 Task: Select Green Colour To Highlight The Text
Action: Mouse pressed left at (42, 4)
Screenshot: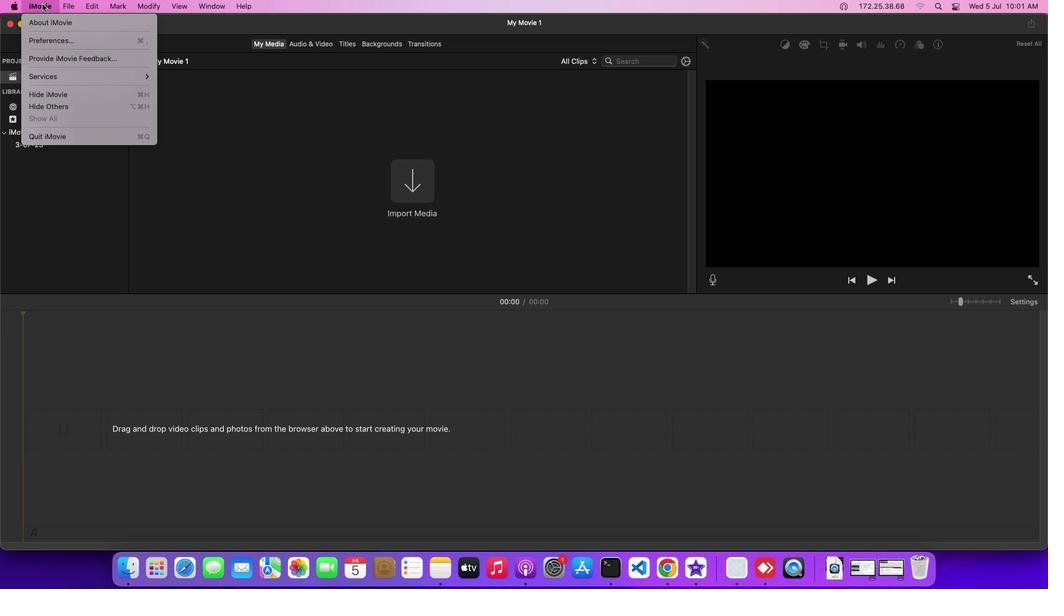 
Action: Mouse moved to (53, 20)
Screenshot: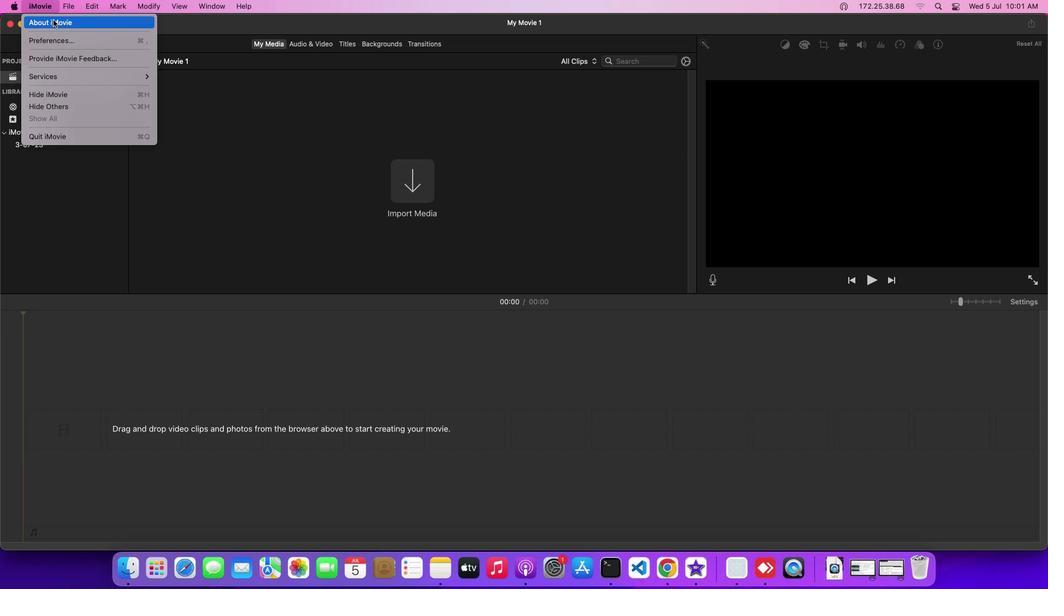 
Action: Mouse pressed left at (53, 20)
Screenshot: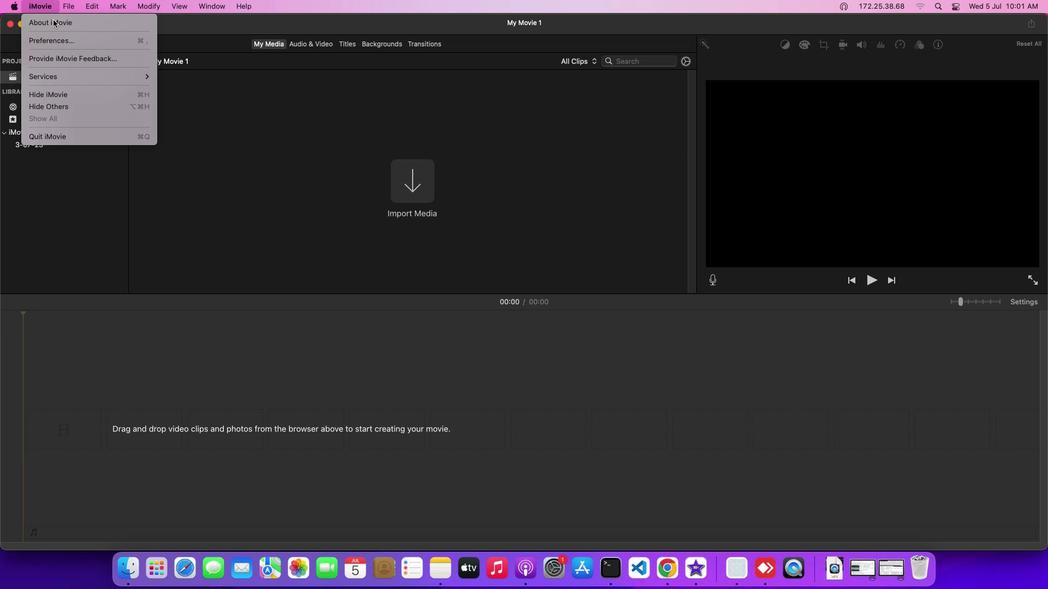 
Action: Mouse moved to (606, 324)
Screenshot: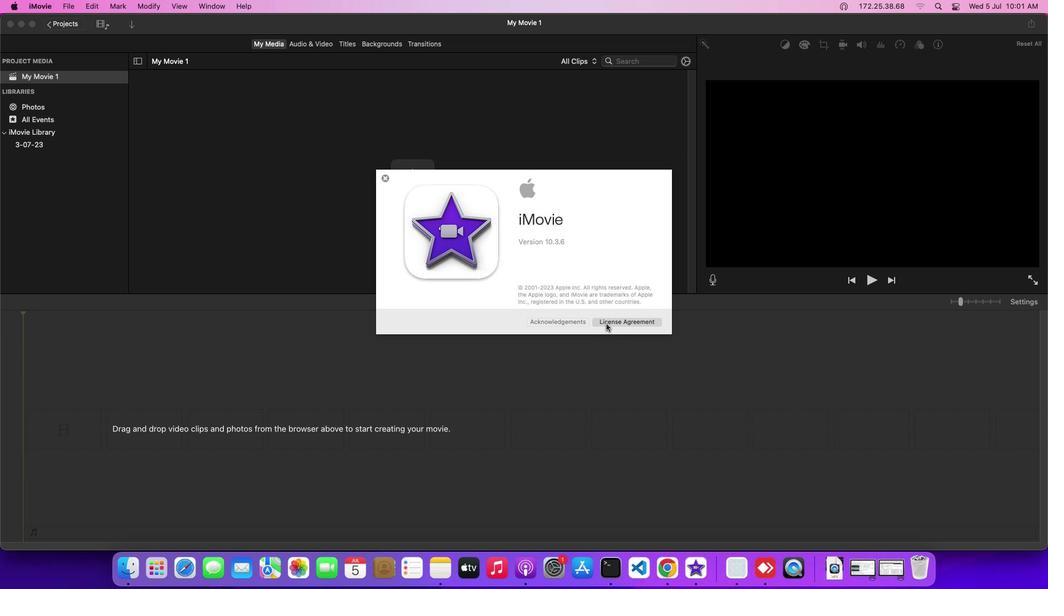 
Action: Mouse pressed left at (606, 324)
Screenshot: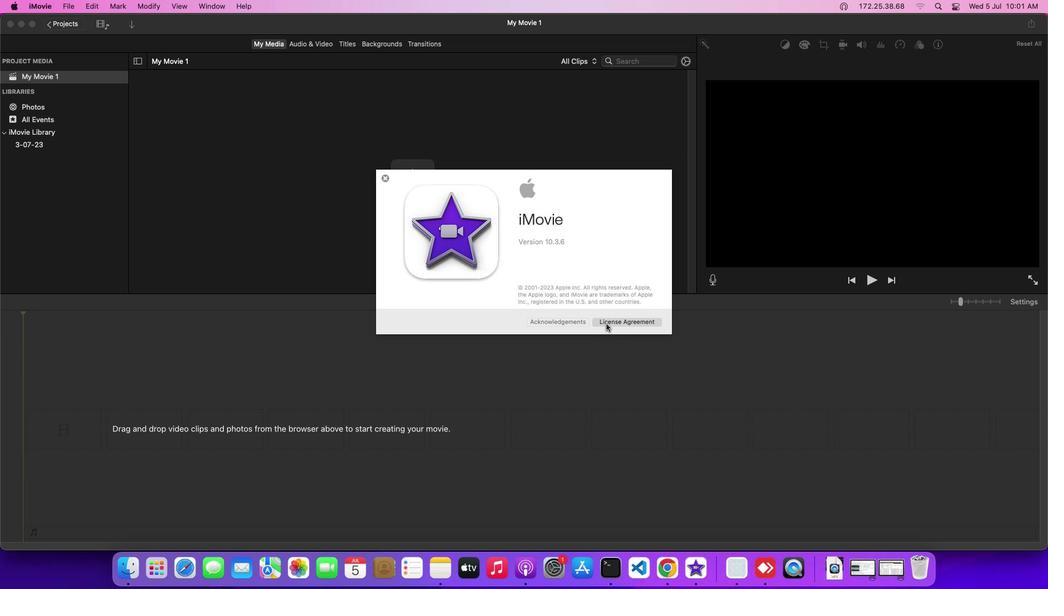 
Action: Mouse moved to (564, 29)
Screenshot: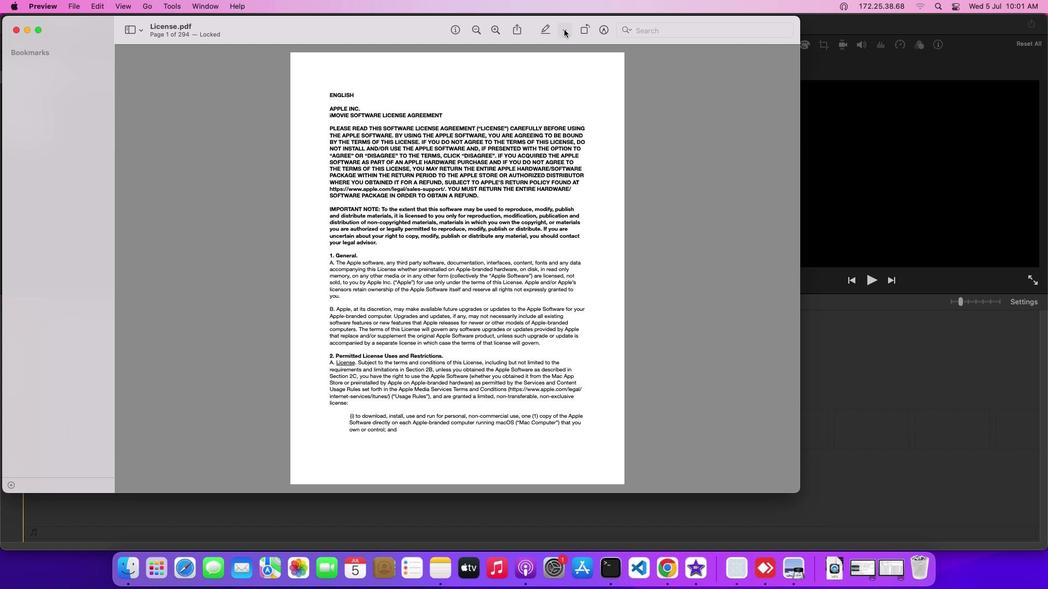 
Action: Mouse pressed left at (564, 29)
Screenshot: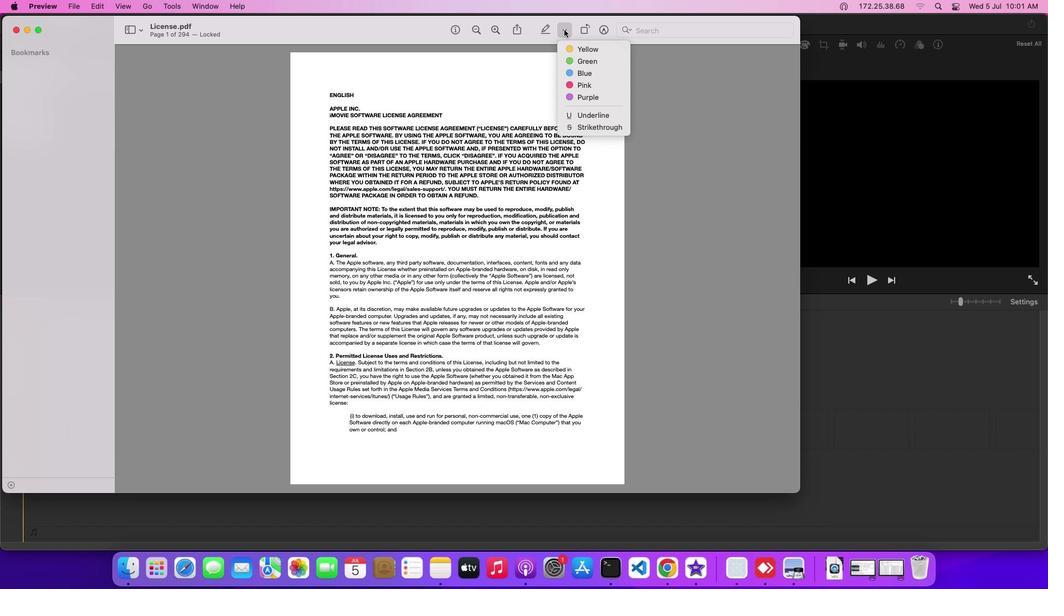 
Action: Mouse moved to (570, 55)
Screenshot: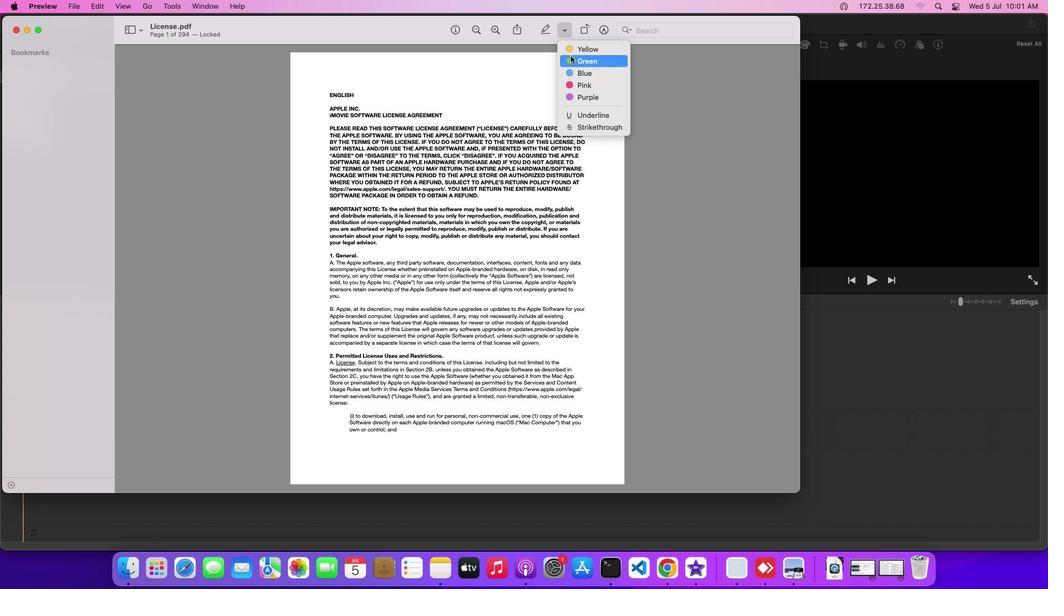 
Action: Mouse pressed left at (570, 55)
Screenshot: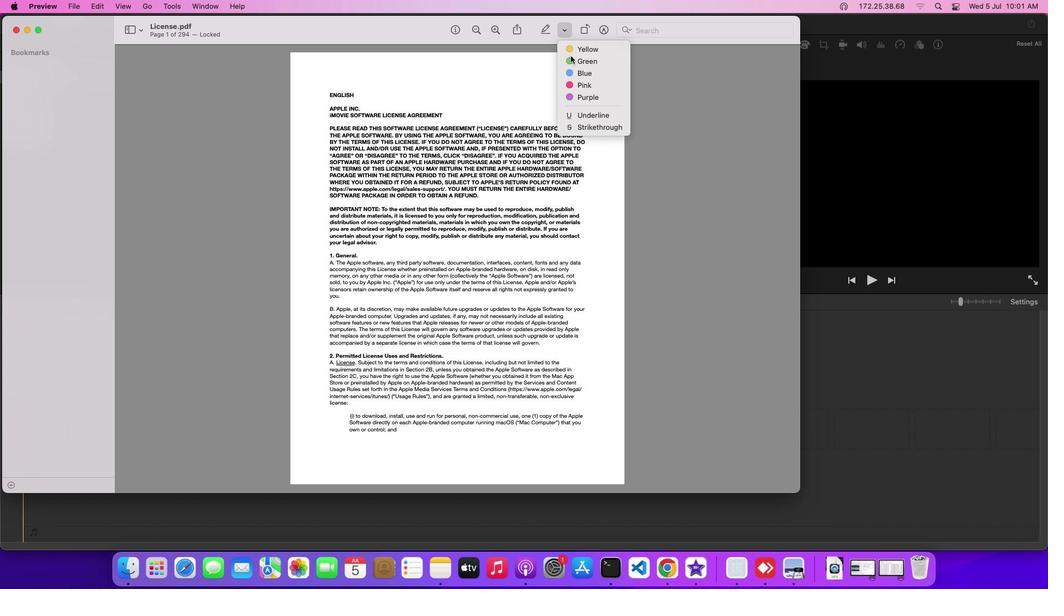 
